Task: Check the Life & Style blogs.
Action: Mouse moved to (1380, 269)
Screenshot: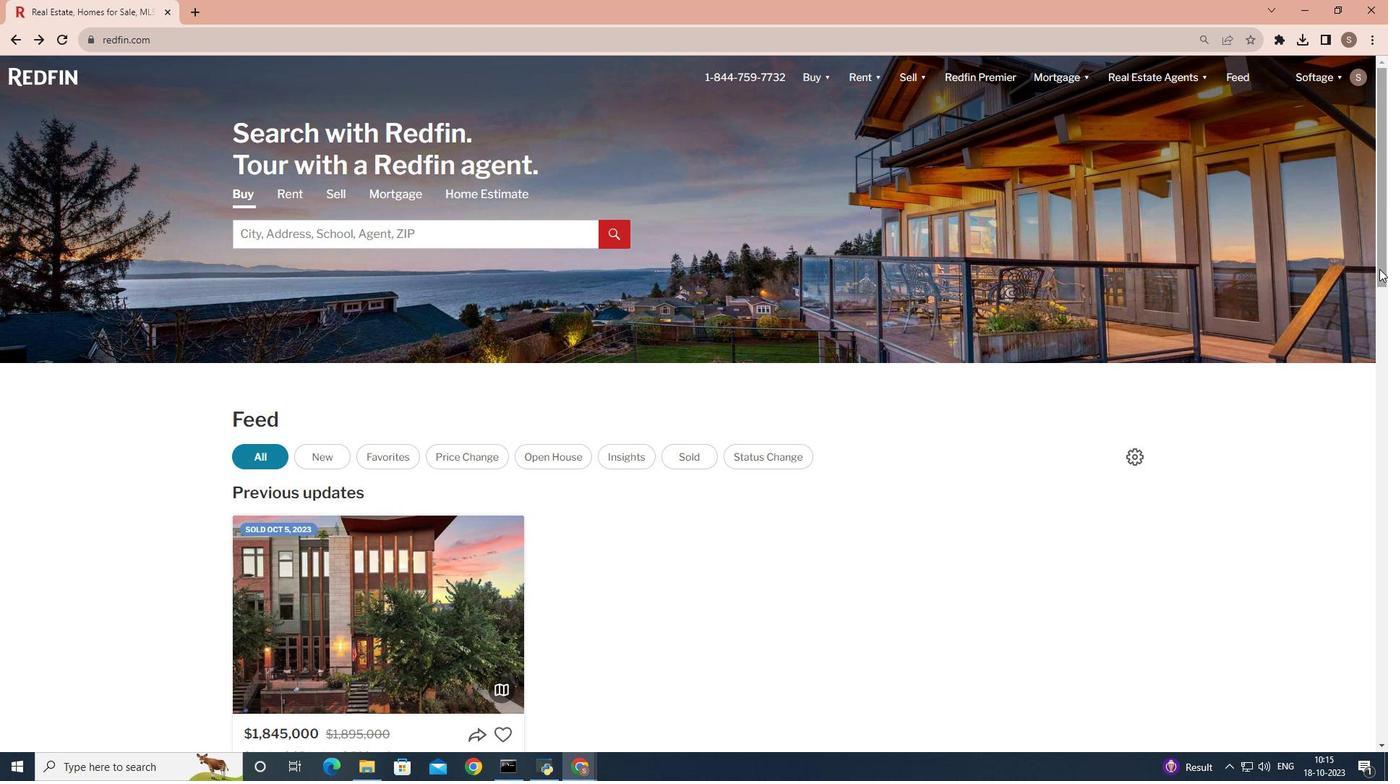 
Action: Mouse pressed left at (1380, 269)
Screenshot: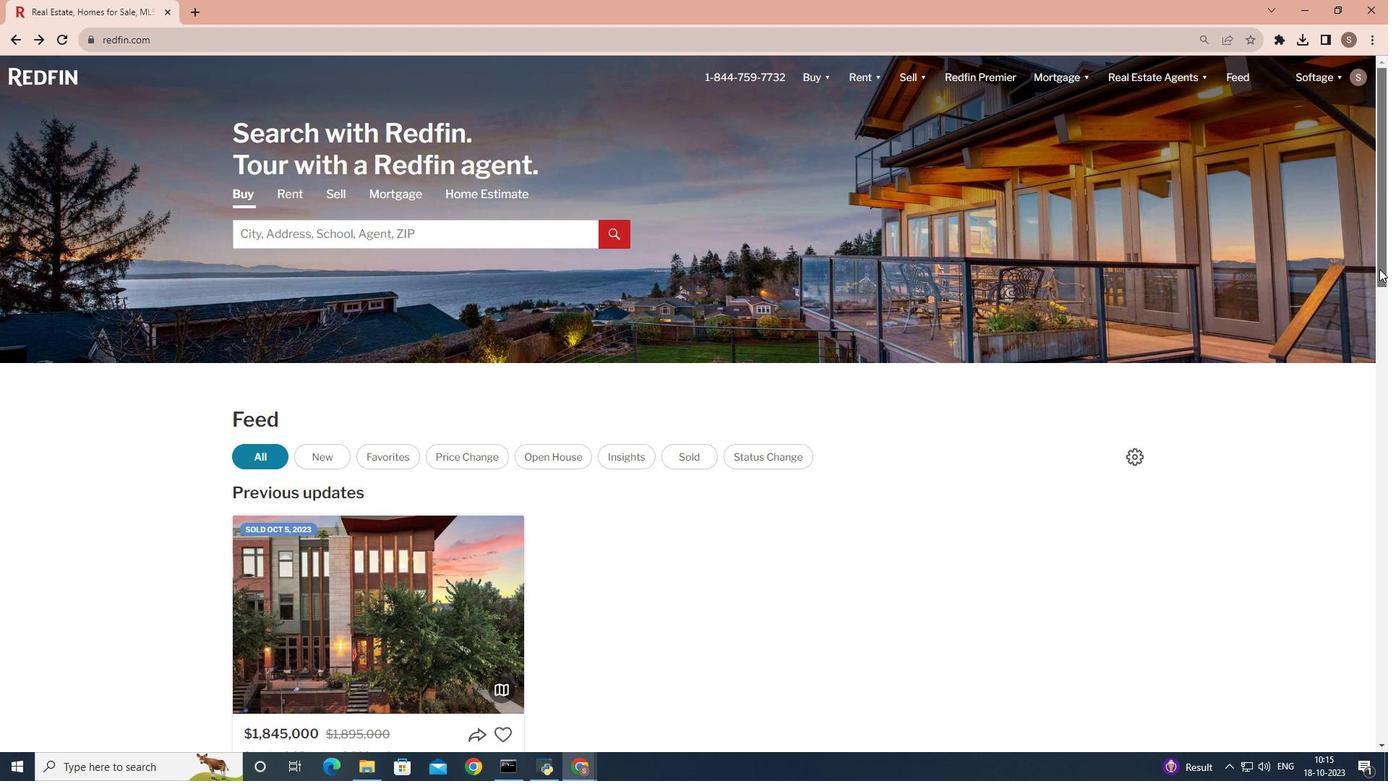 
Action: Mouse moved to (402, 624)
Screenshot: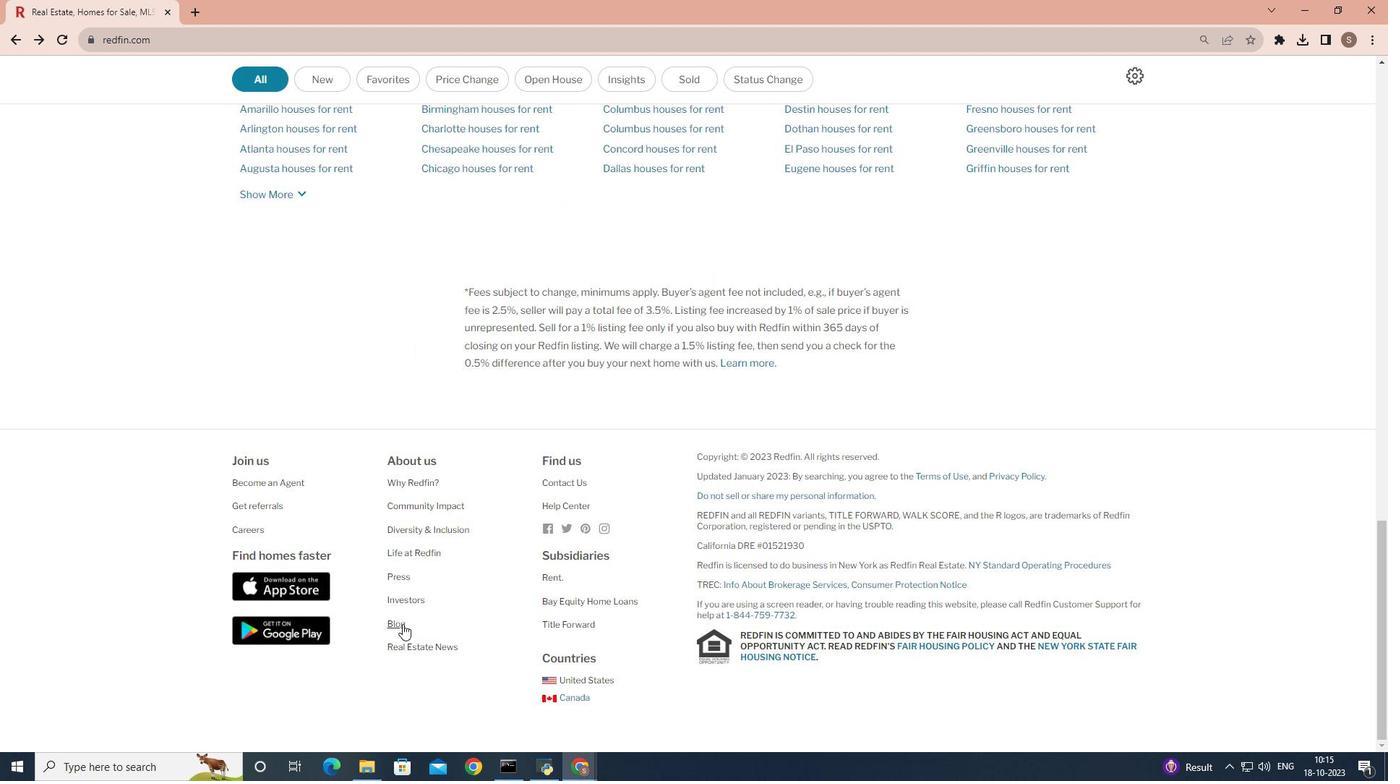 
Action: Mouse pressed left at (402, 624)
Screenshot: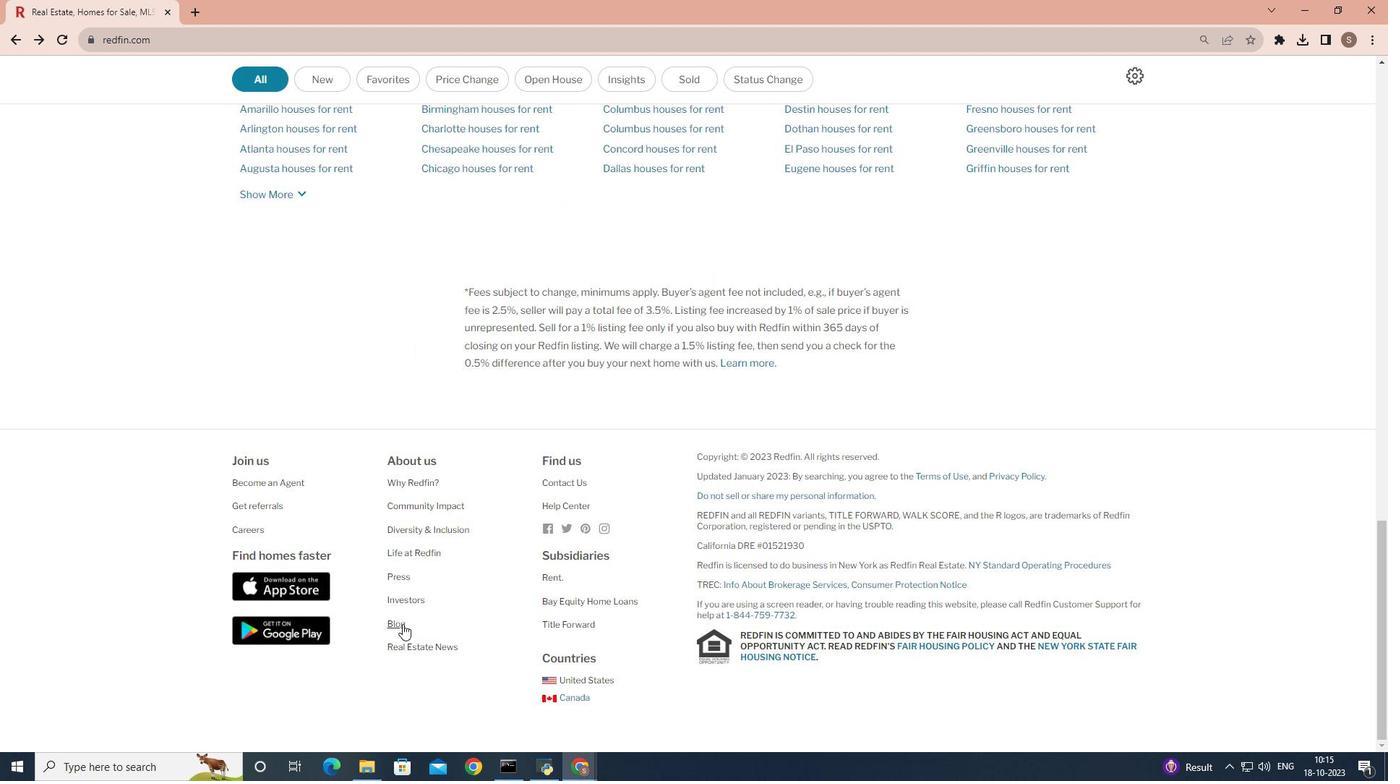 
Action: Mouse moved to (498, 149)
Screenshot: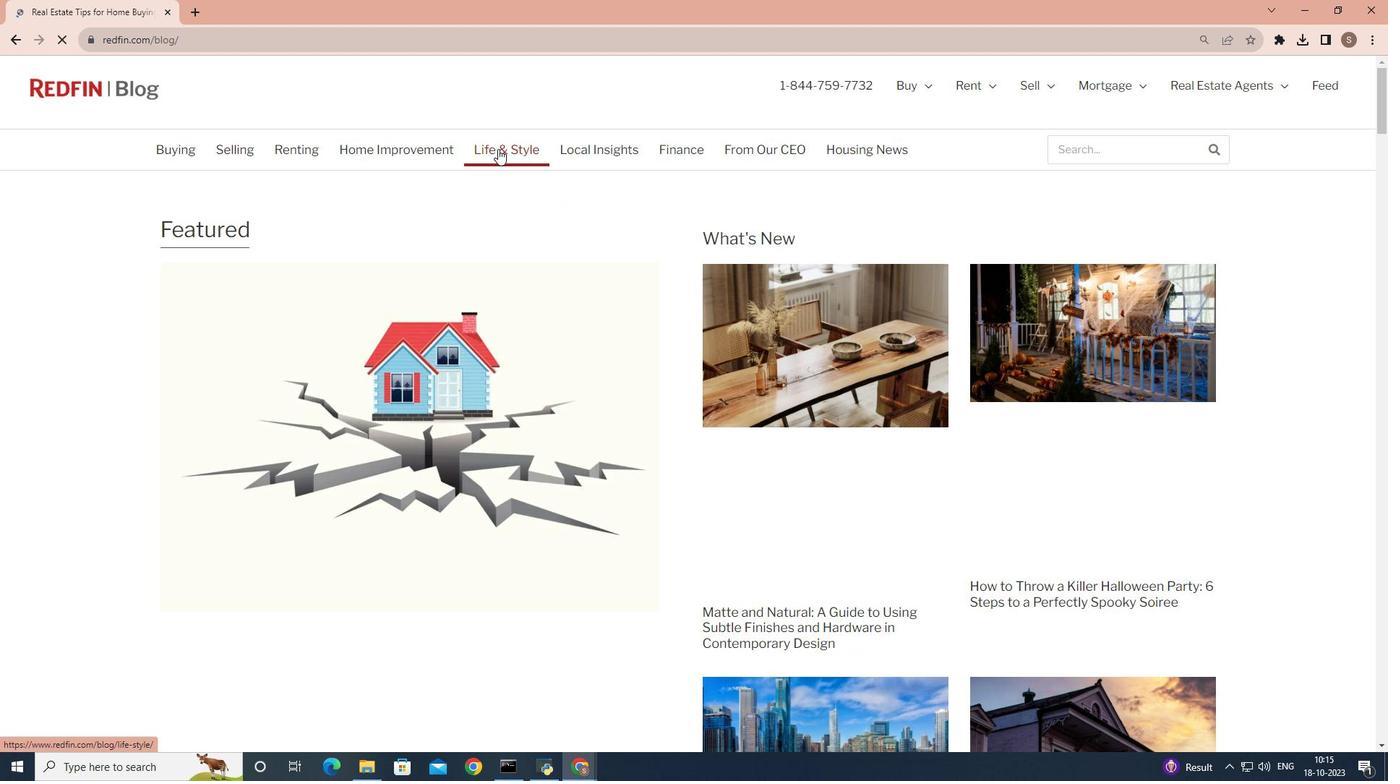 
Action: Mouse pressed left at (498, 149)
Screenshot: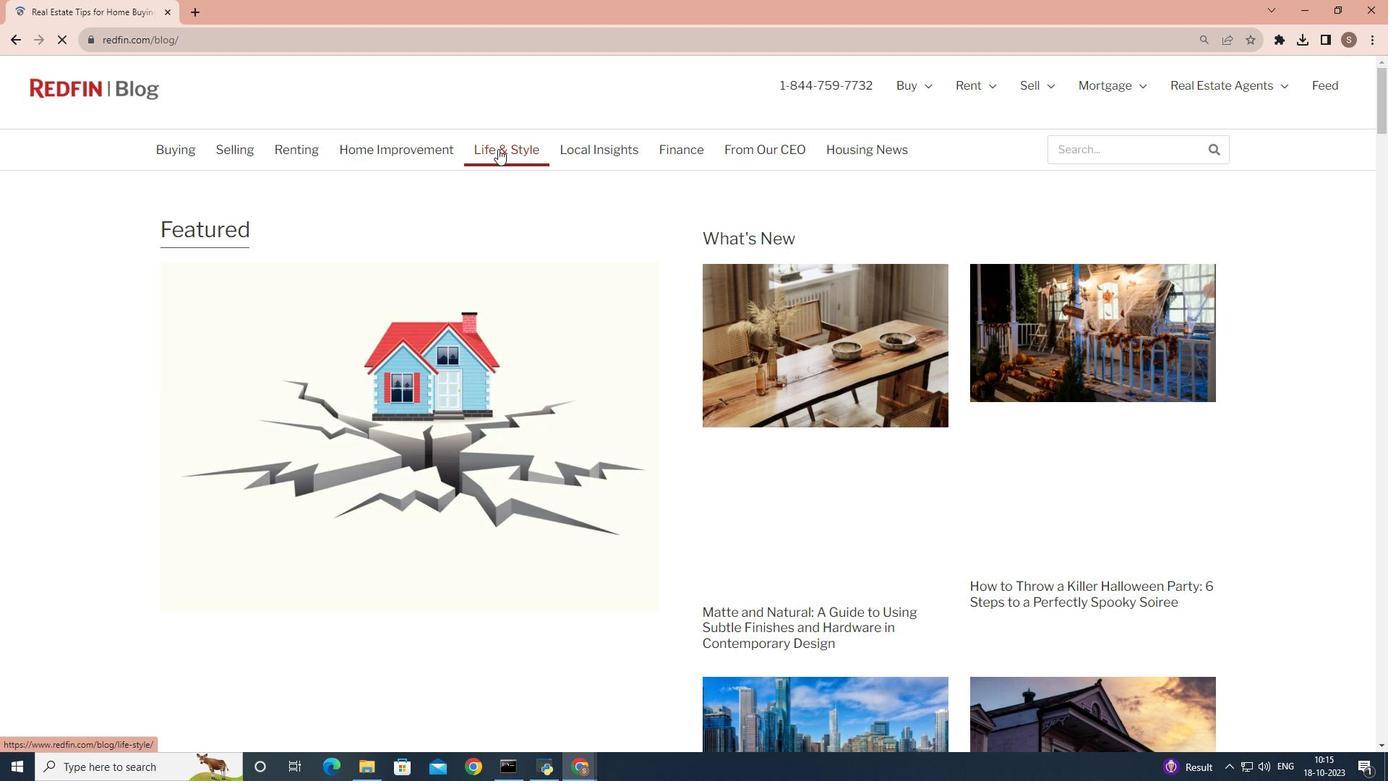 
